 Task: In the  document Balletfile.pdf Insert the command  'Viewing'Email the file to   'softage.6@softage.net', with message attached Time-Sensitive: I kindly ask you to go through the email I've sent as soon as possible. and file type: Microsoft Word
Action: Mouse moved to (1150, 101)
Screenshot: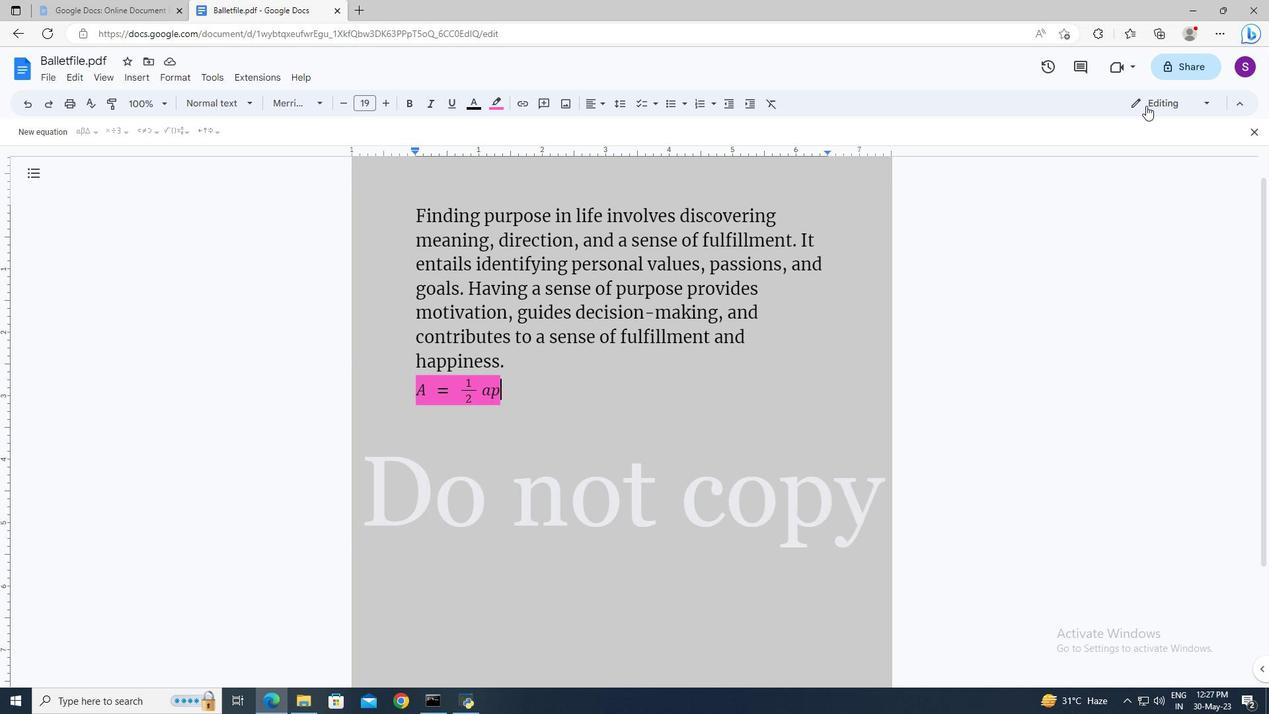 
Action: Mouse pressed left at (1150, 101)
Screenshot: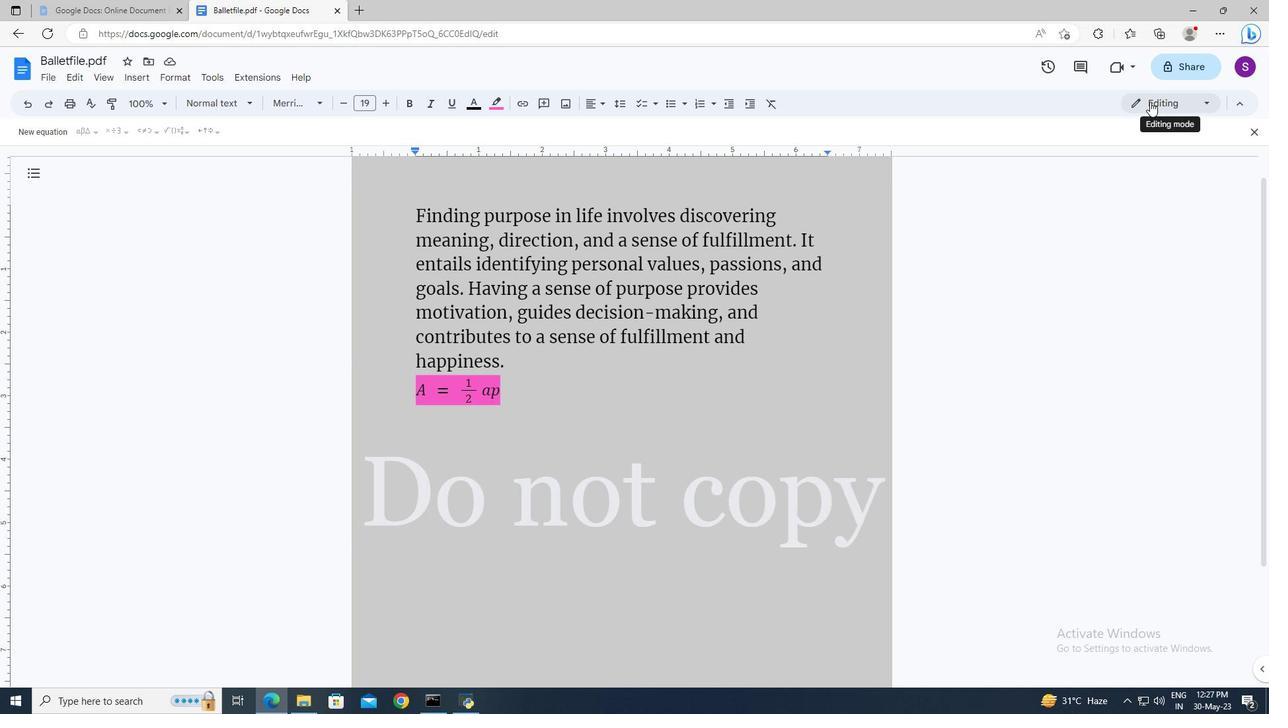 
Action: Mouse moved to (1132, 191)
Screenshot: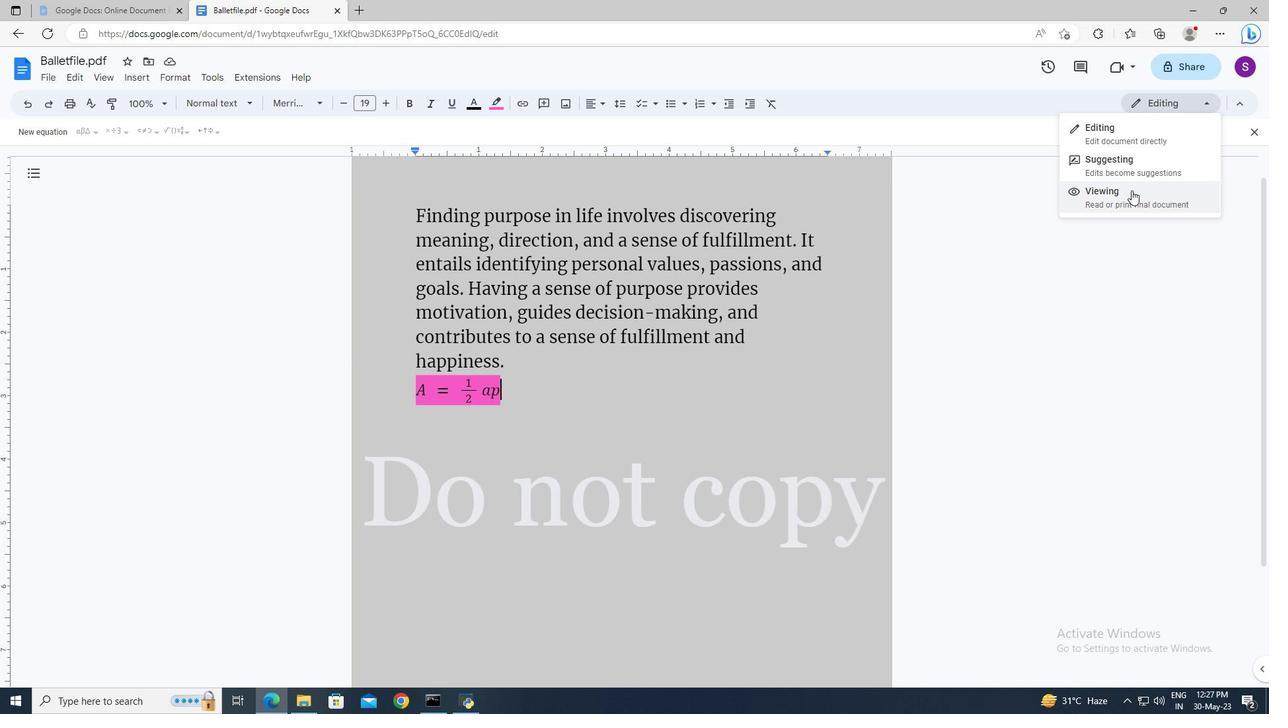 
Action: Mouse pressed left at (1132, 191)
Screenshot: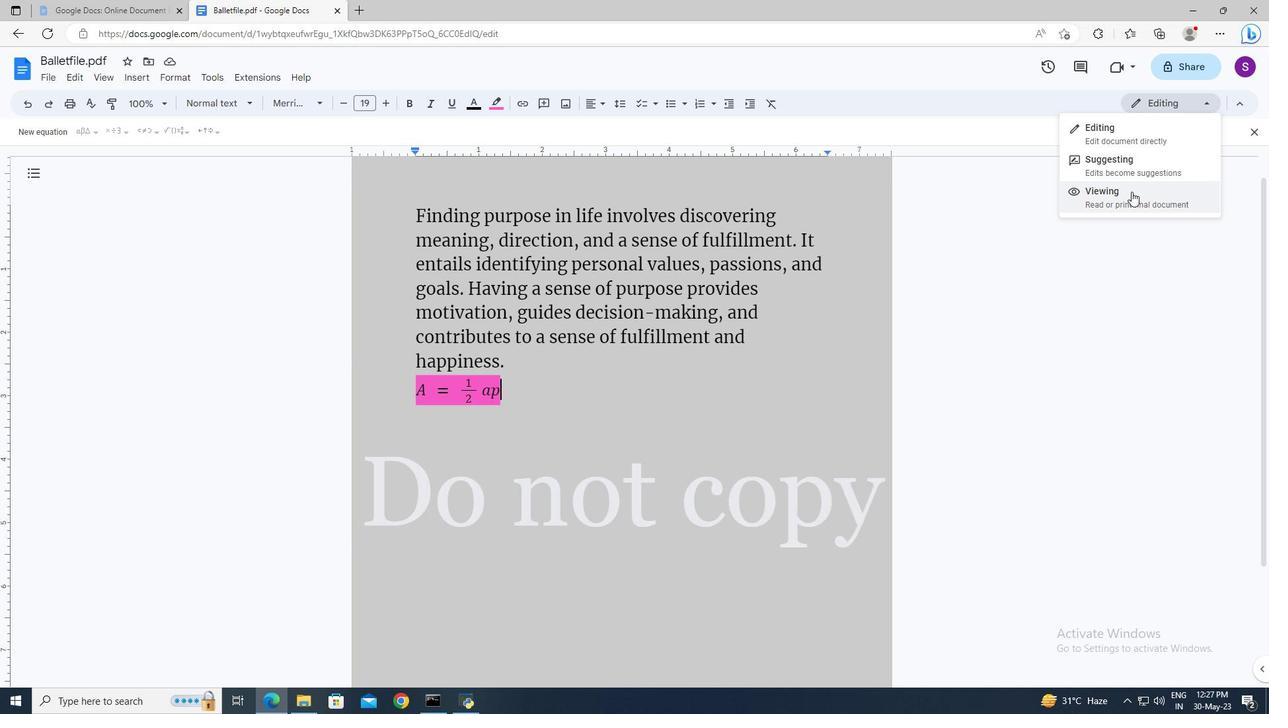 
Action: Mouse moved to (49, 75)
Screenshot: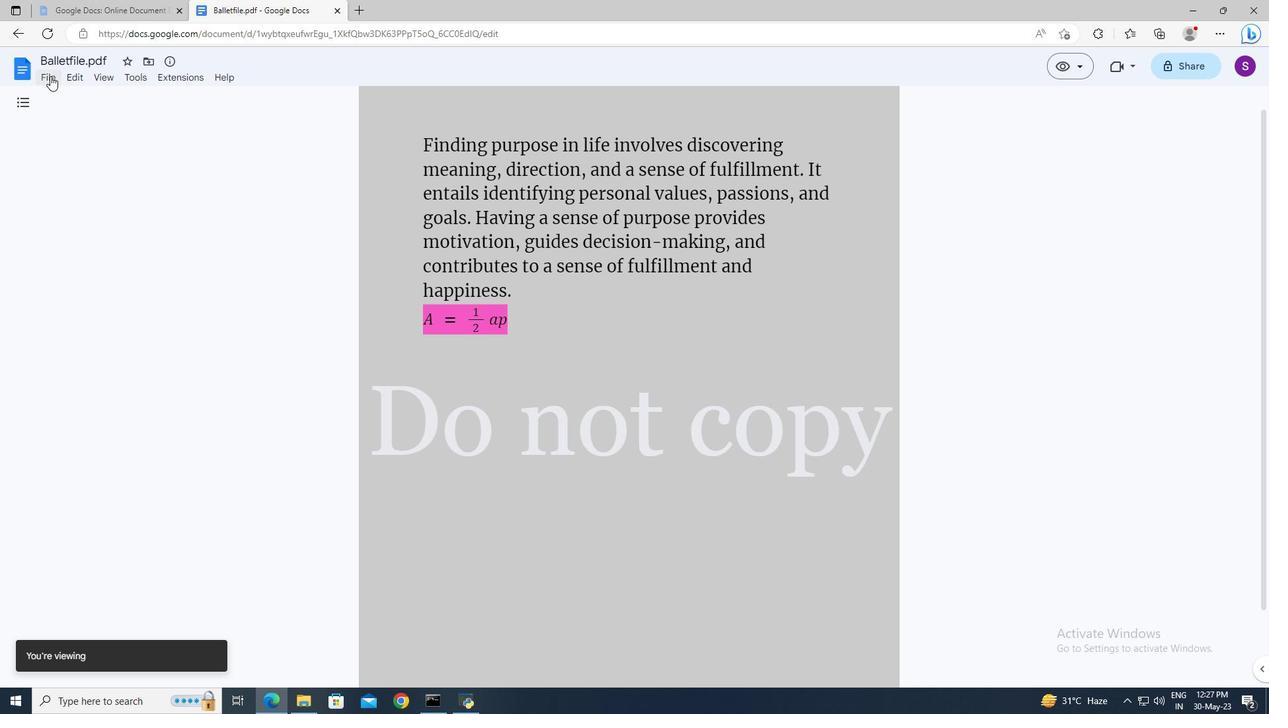
Action: Mouse pressed left at (49, 75)
Screenshot: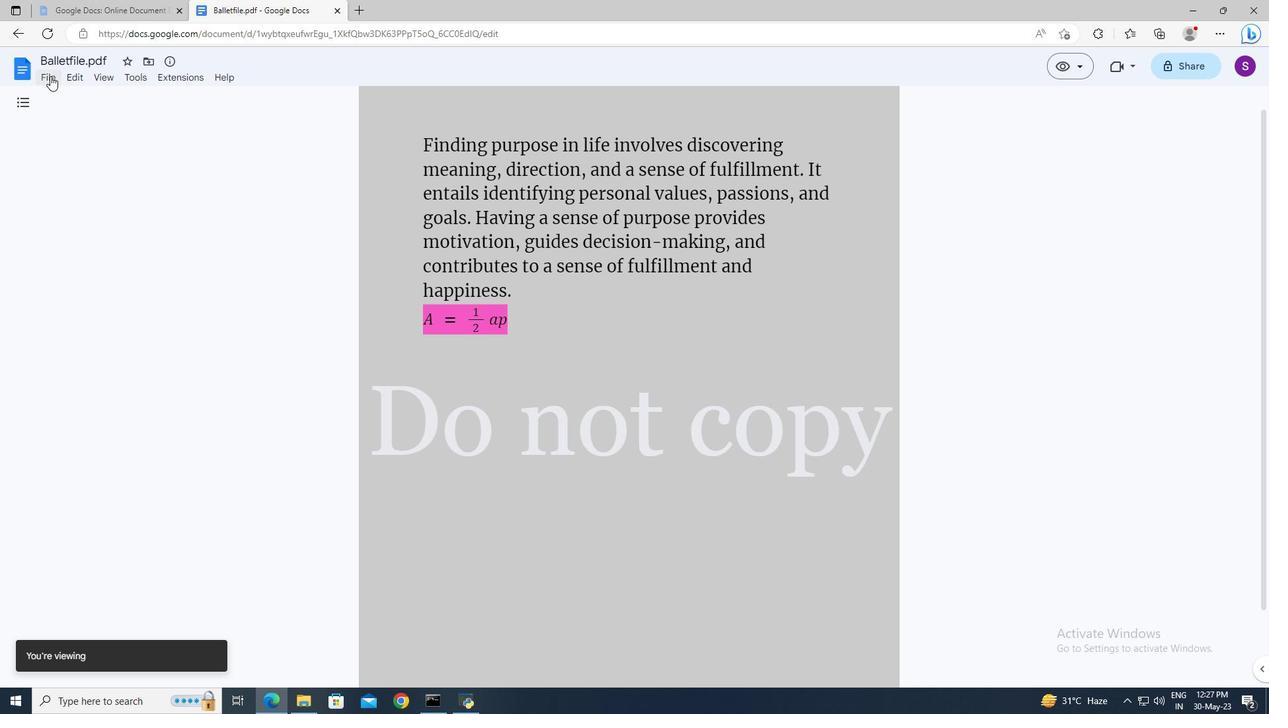 
Action: Mouse moved to (273, 197)
Screenshot: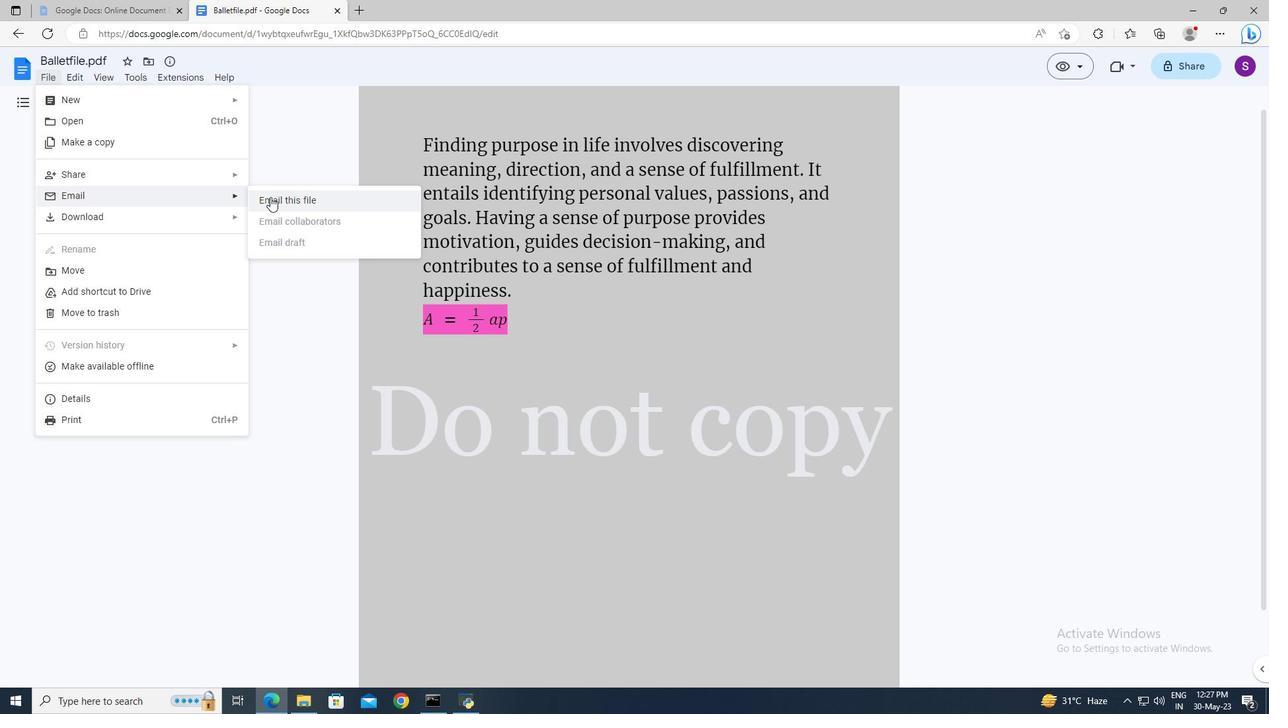 
Action: Mouse pressed left at (273, 197)
Screenshot: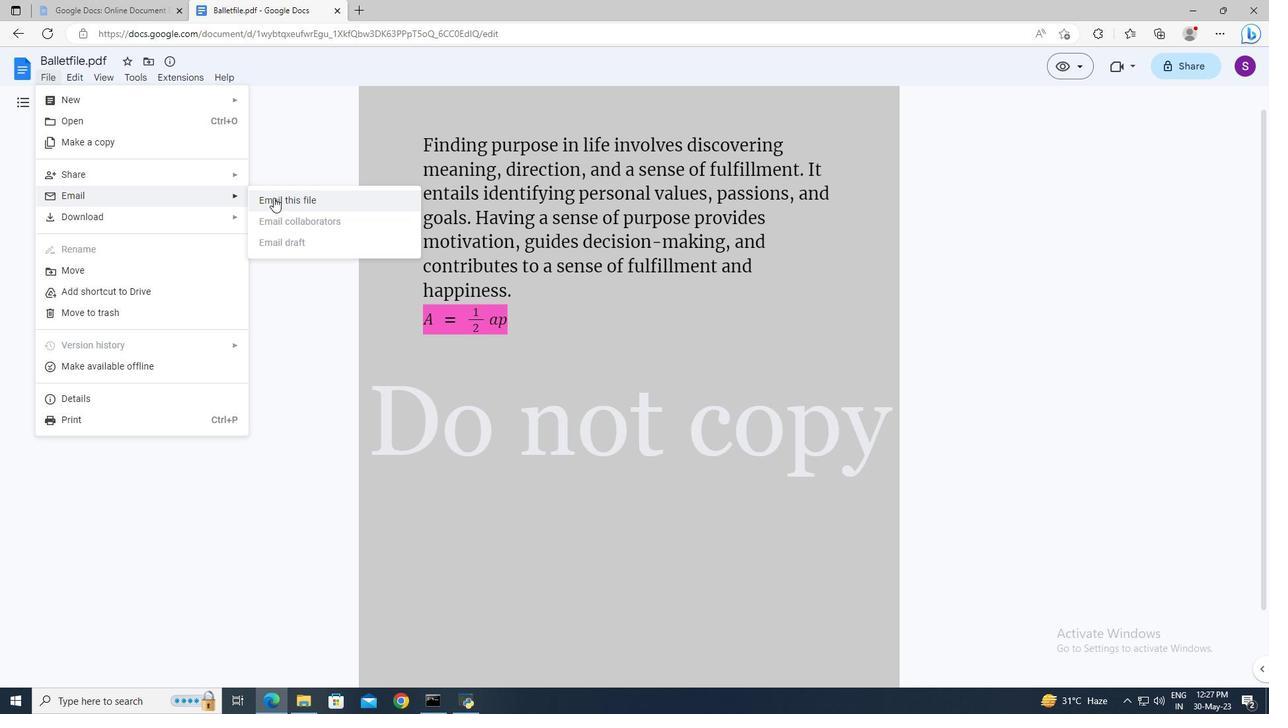 
Action: Mouse moved to (511, 288)
Screenshot: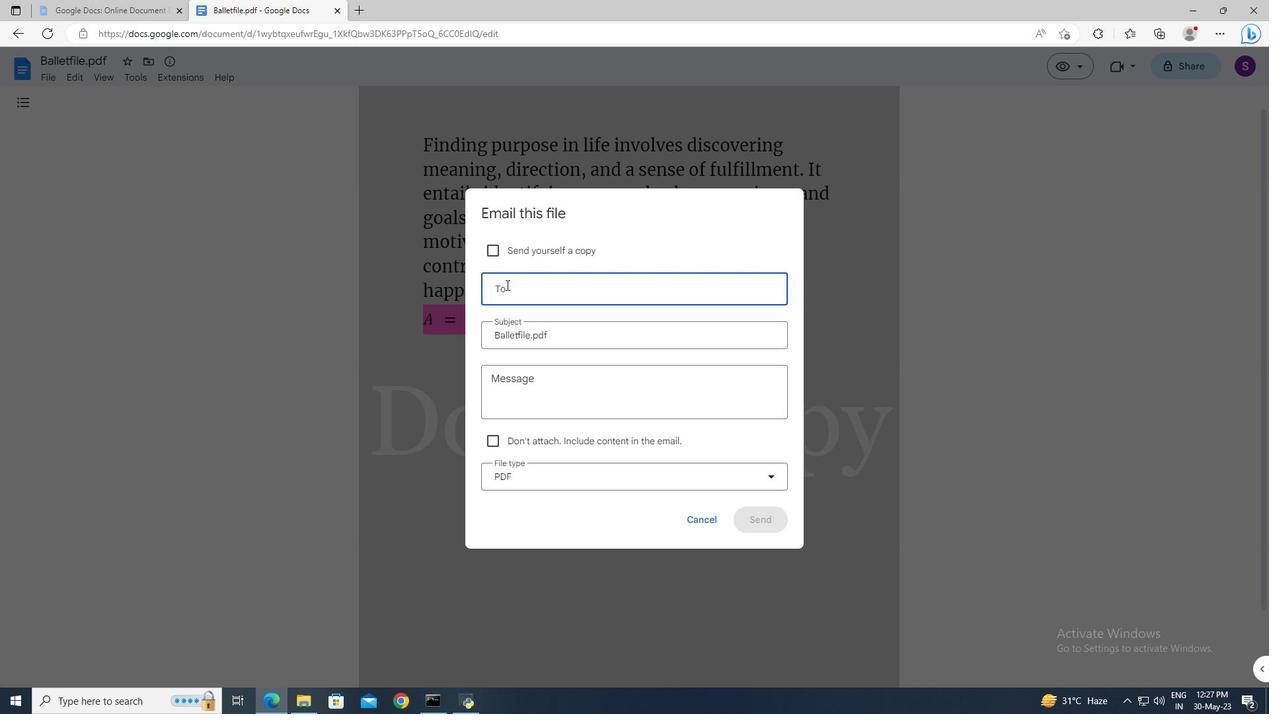 
Action: Mouse pressed left at (511, 288)
Screenshot: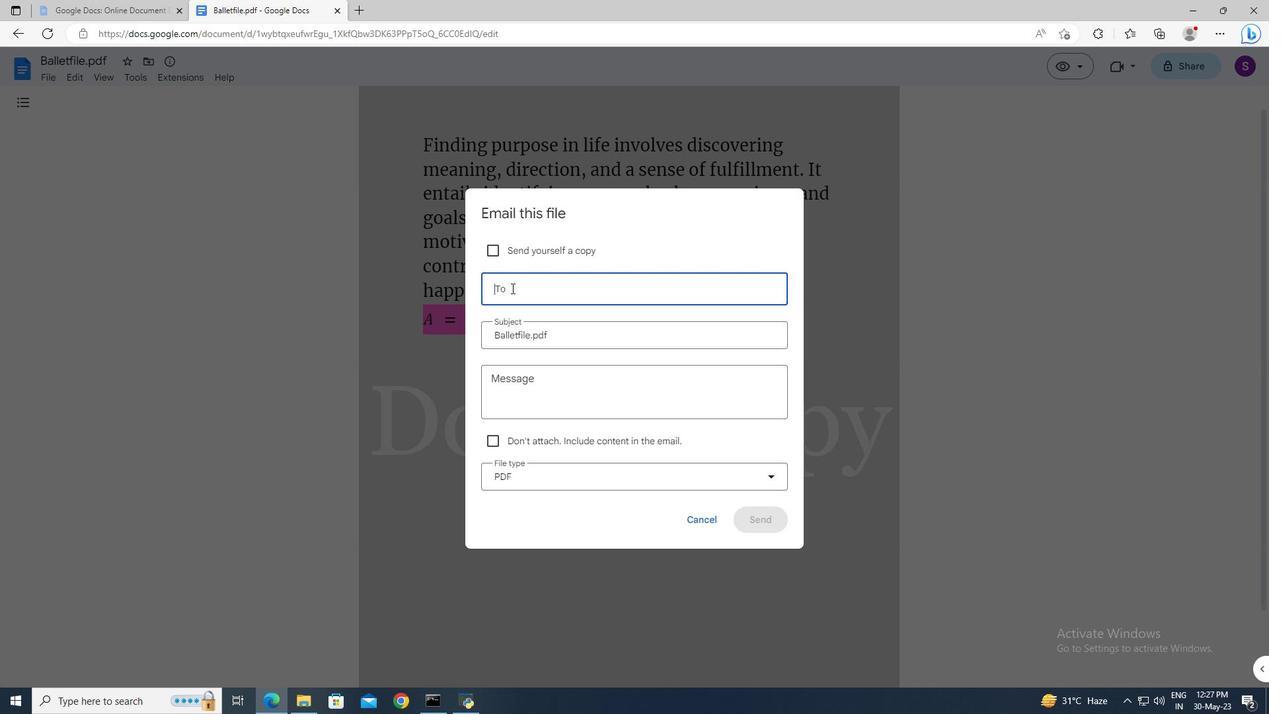 
Action: Key pressed softage.6<Key.shift>@softage.net
Screenshot: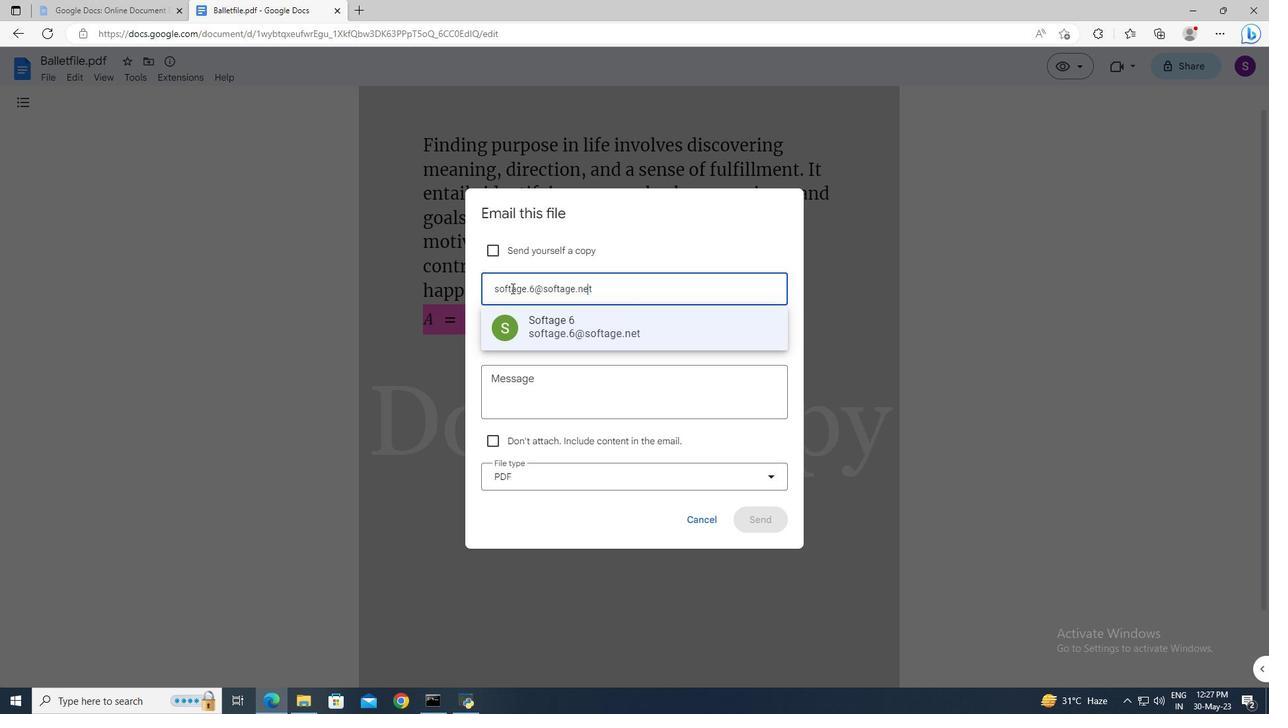 
Action: Mouse moved to (544, 332)
Screenshot: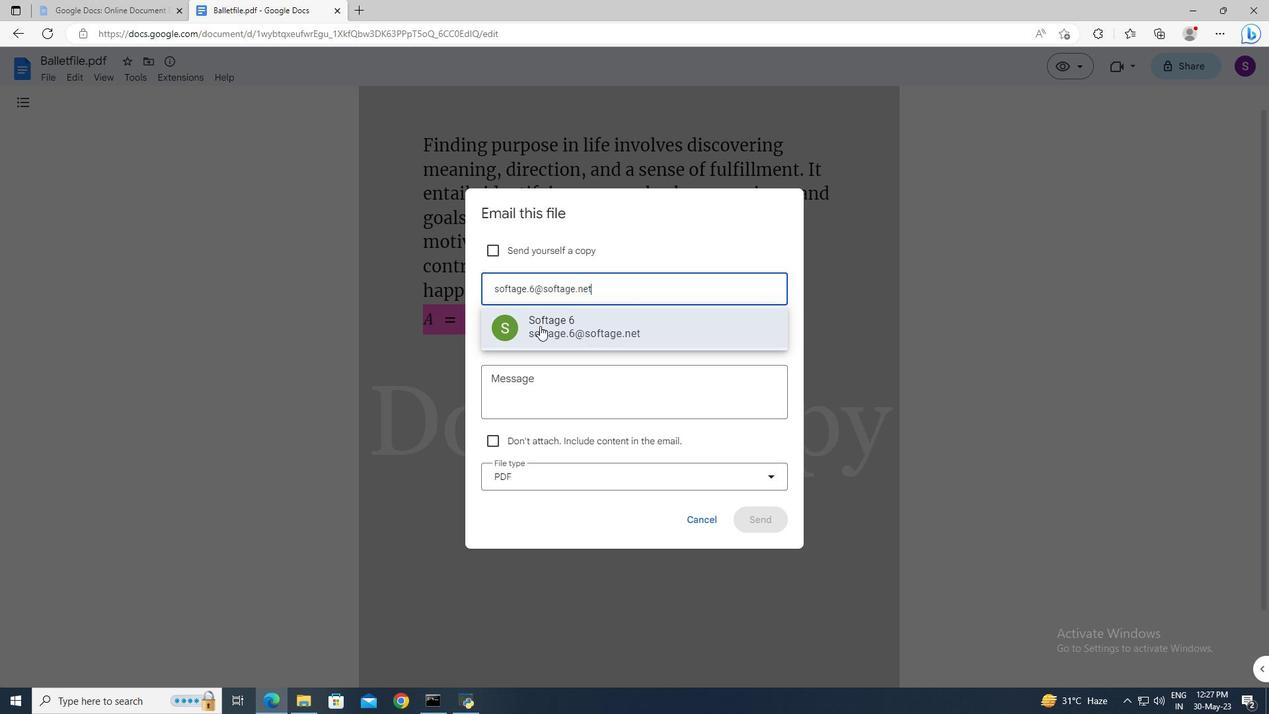 
Action: Mouse pressed left at (544, 332)
Screenshot: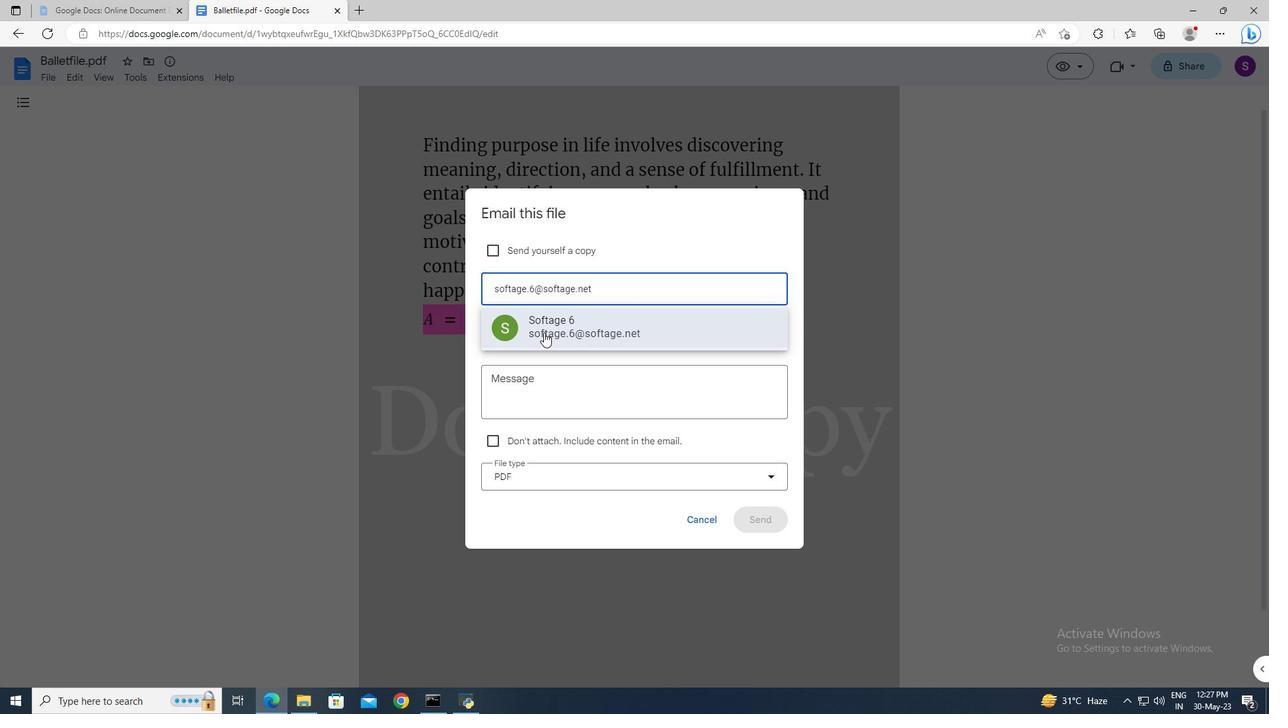 
Action: Mouse moved to (551, 388)
Screenshot: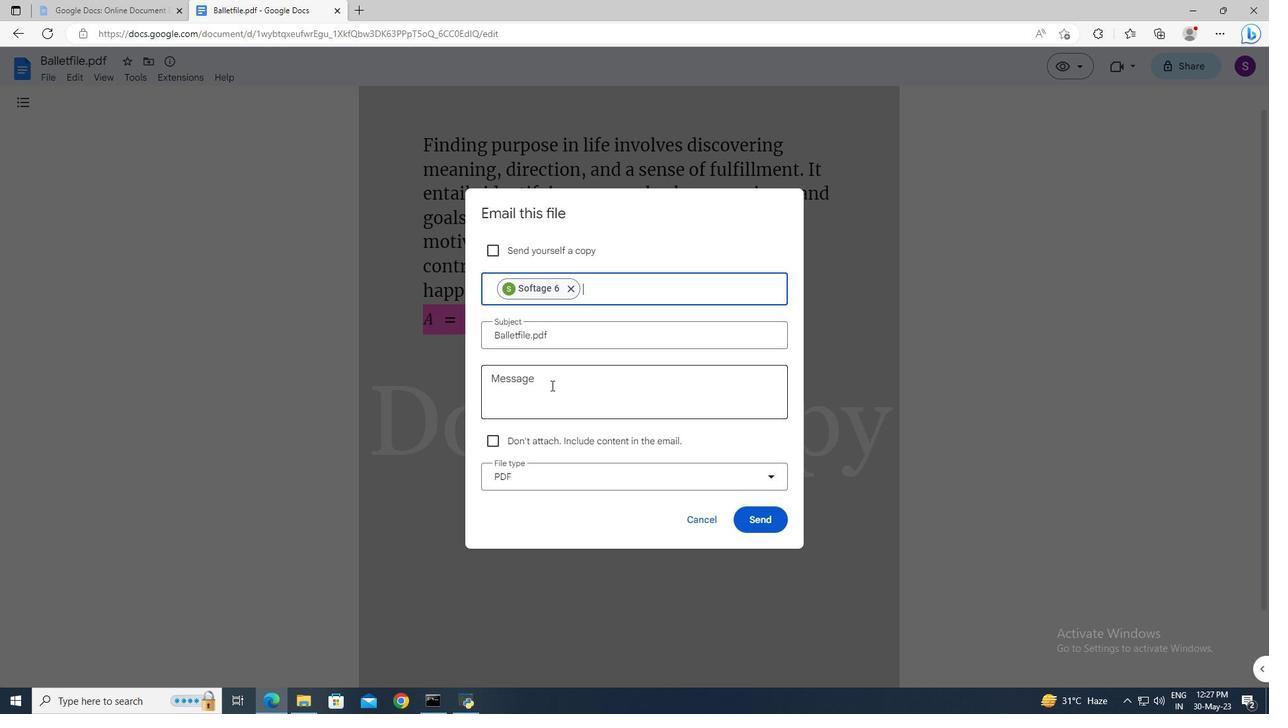 
Action: Mouse pressed left at (551, 388)
Screenshot: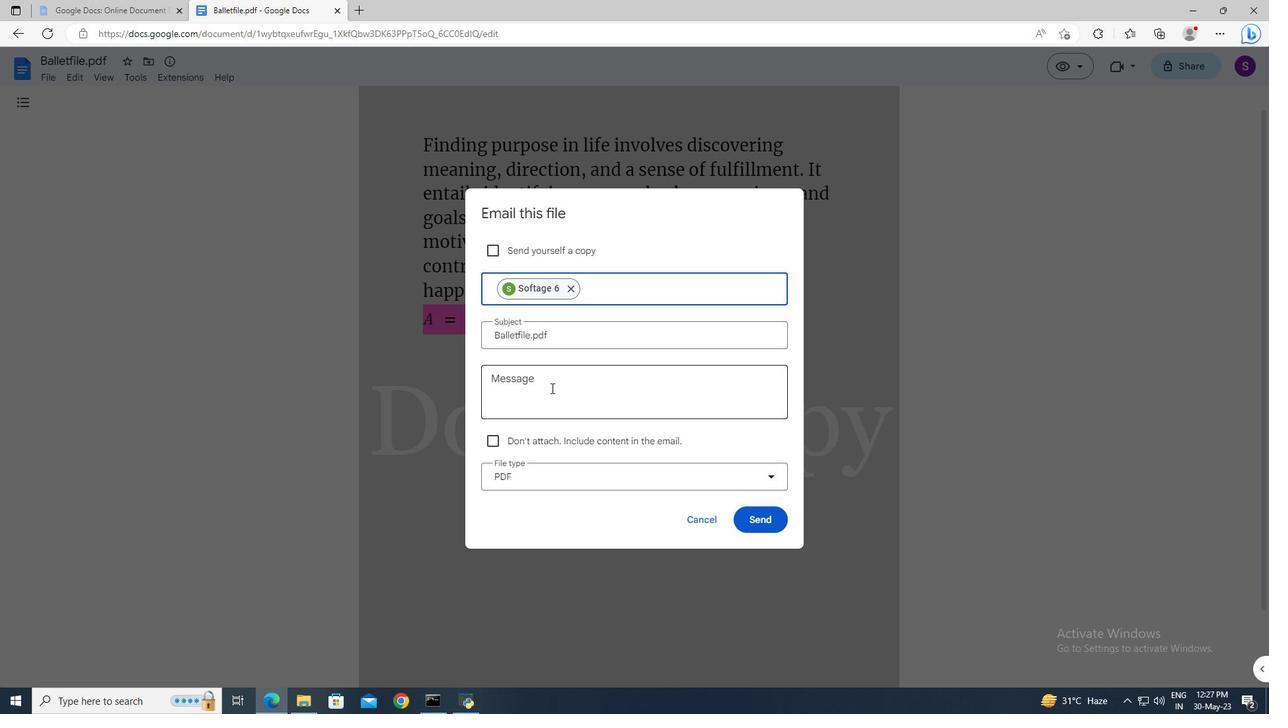 
Action: Key pressed <Key.shift><Key.shift>Time-<Key.shift_r>Sensitive<Key.shift>:<Key.space><Key.shift>I<Key.space>kindly<Key.space>ask<Key.space>you<Key.space>to<Key.space>go<Key.space>through<Key.space>the<Key.space>email<Key.space><Key.shift>I've<Key.space>sent<Key.space>as<Key.space>soon<Key.space>as<Key.space>possible.
Screenshot: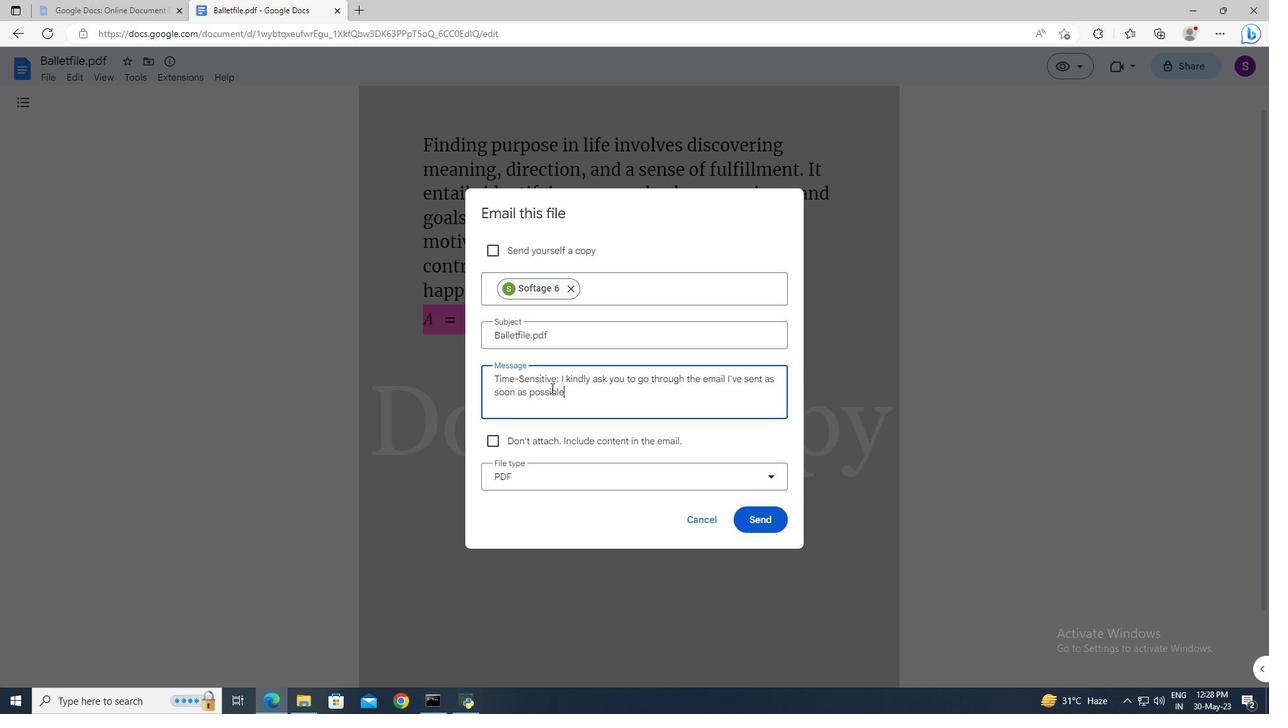 
Action: Mouse moved to (570, 486)
Screenshot: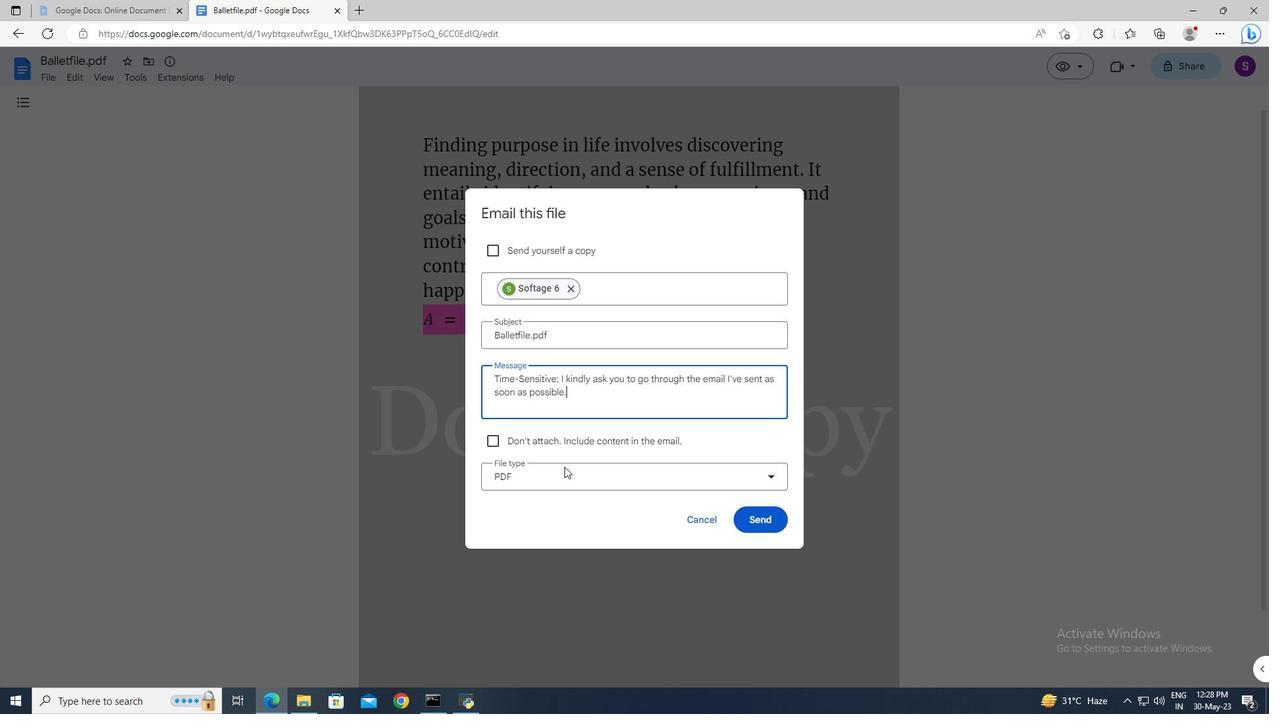 
Action: Mouse pressed left at (570, 486)
Screenshot: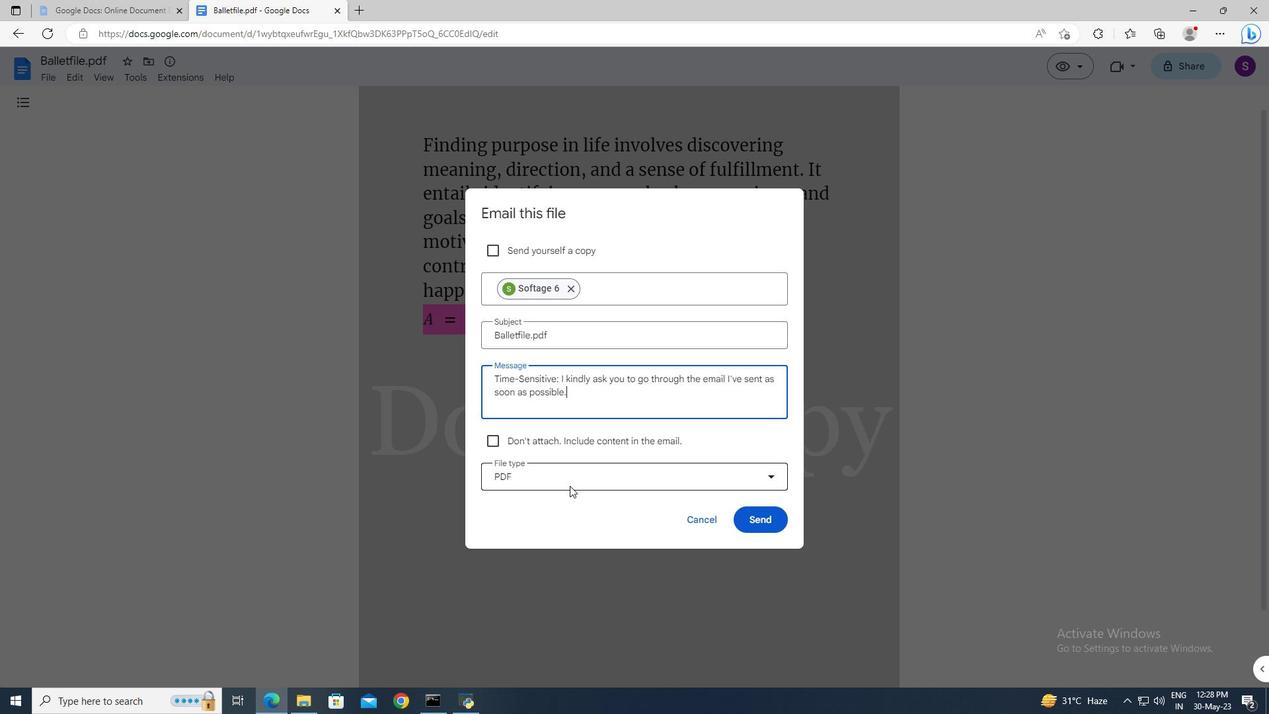 
Action: Mouse moved to (588, 593)
Screenshot: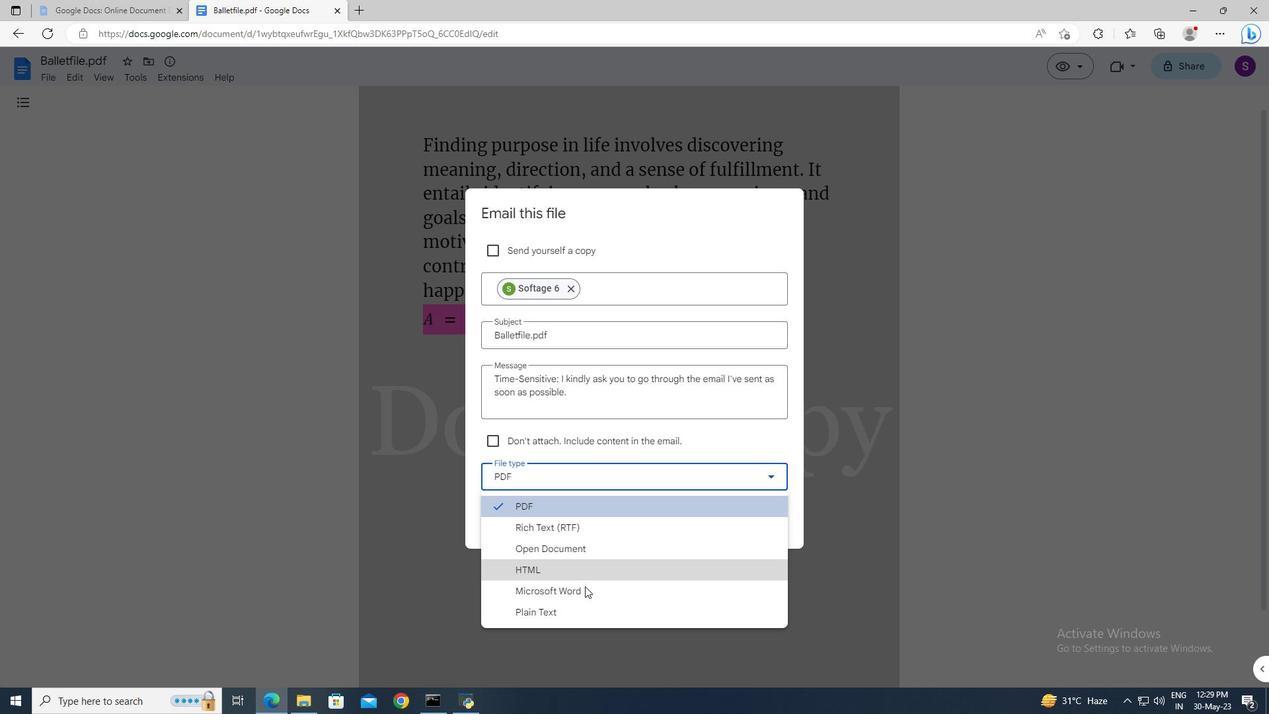 
Action: Mouse pressed left at (588, 593)
Screenshot: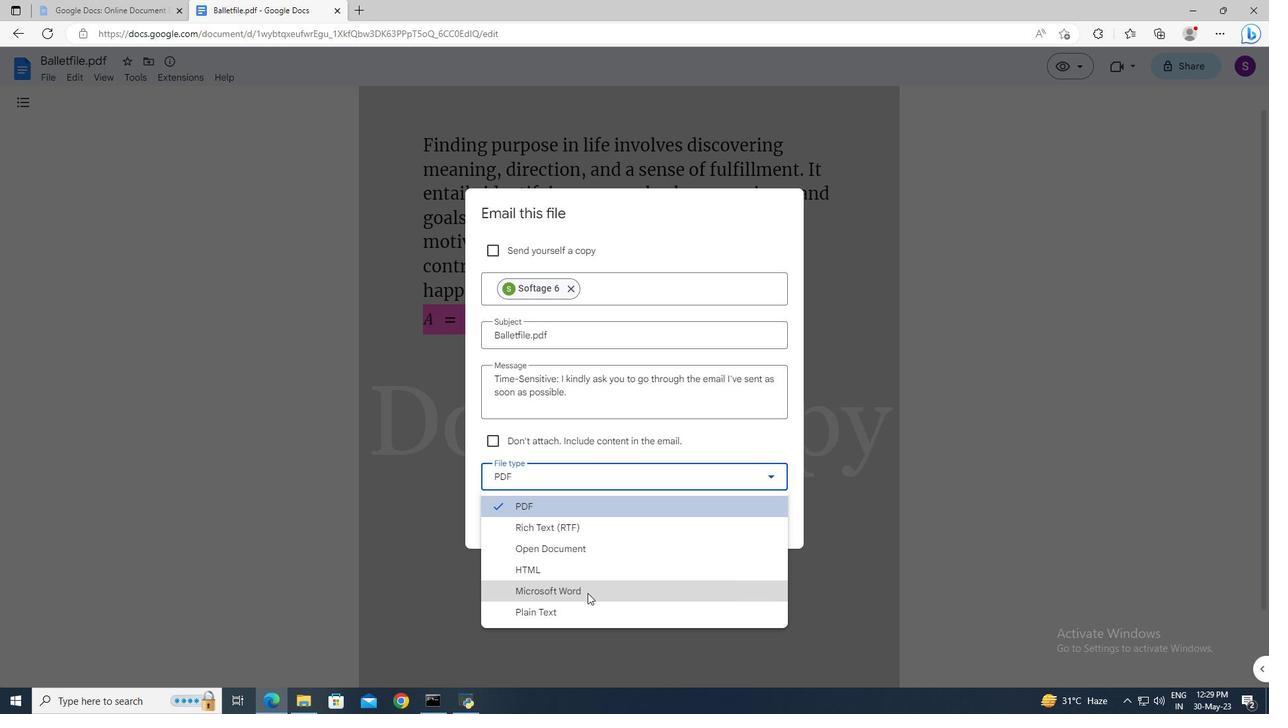 
Action: Mouse moved to (747, 527)
Screenshot: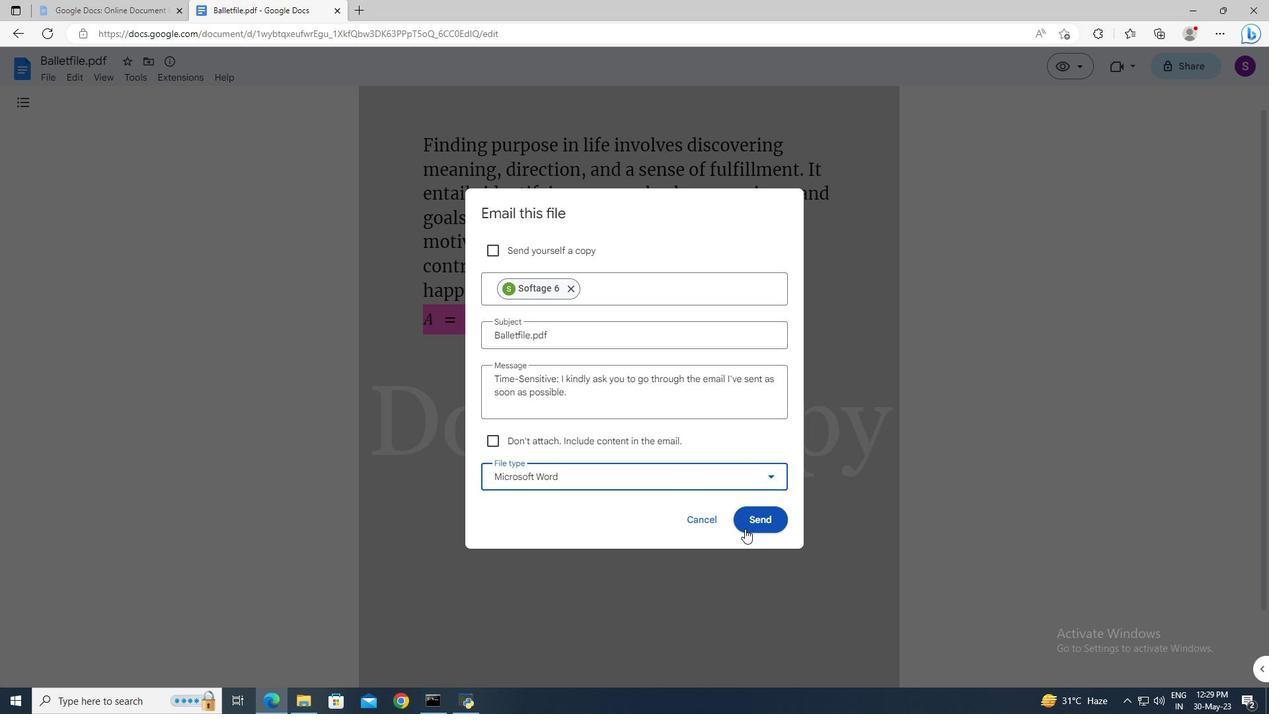 
Action: Mouse pressed left at (747, 527)
Screenshot: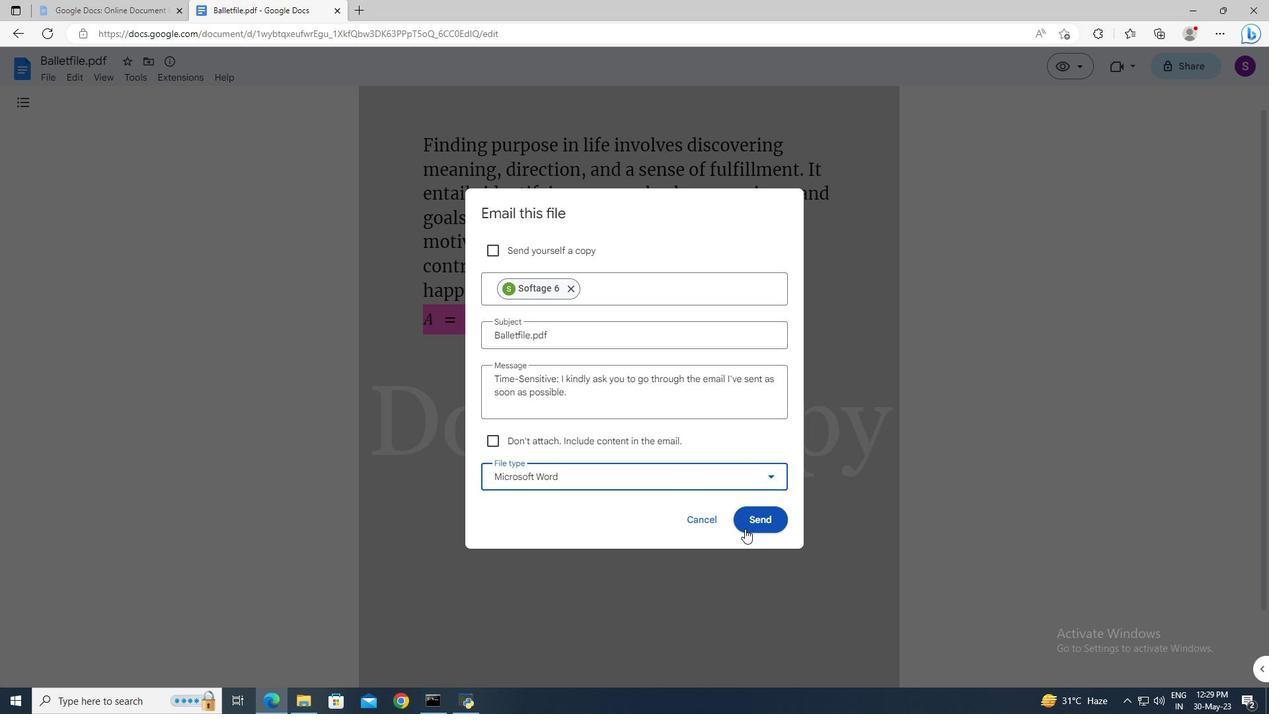 
